 Task: Create Board Productivity Strategies to Workspace Corporate Communications. Create Board Customer Feedback Surveys to Workspace Corporate Communications. Create Board Customer Loyalty Program Strategy and Execution to Workspace Corporate Communications
Action: Mouse moved to (410, 95)
Screenshot: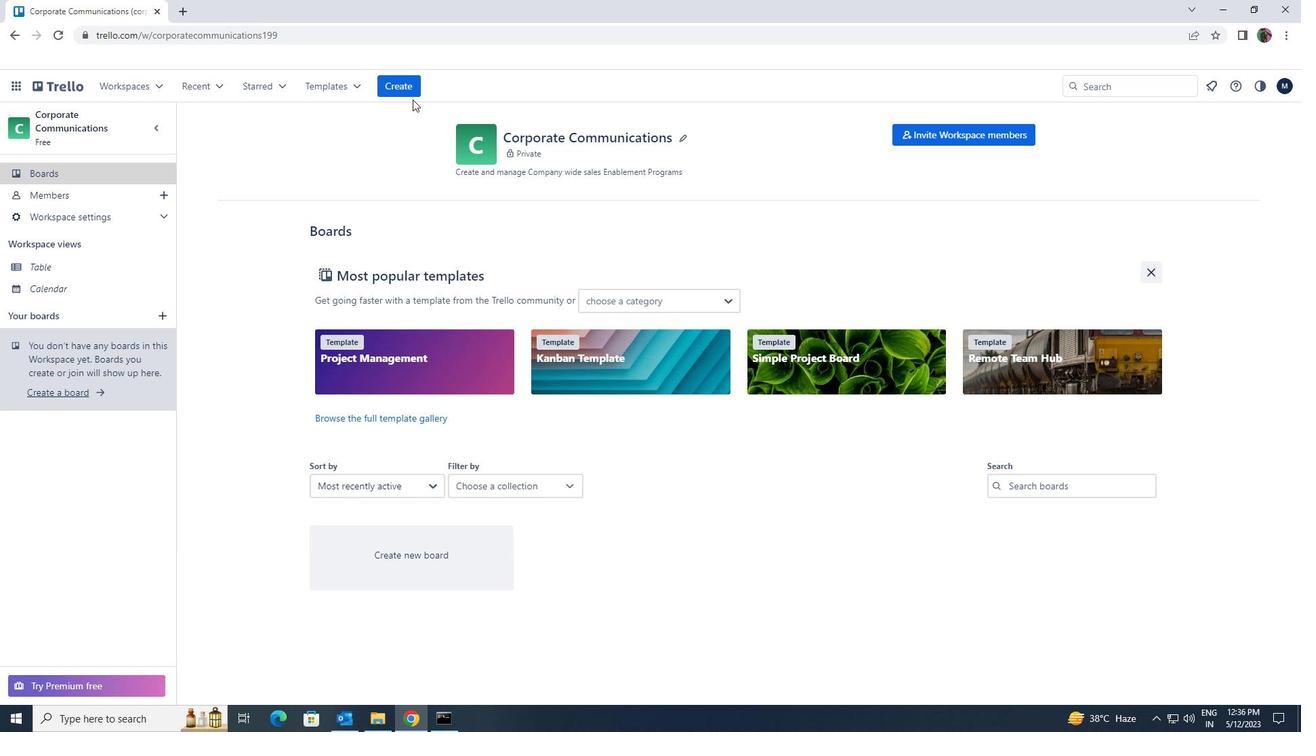 
Action: Mouse pressed left at (410, 95)
Screenshot: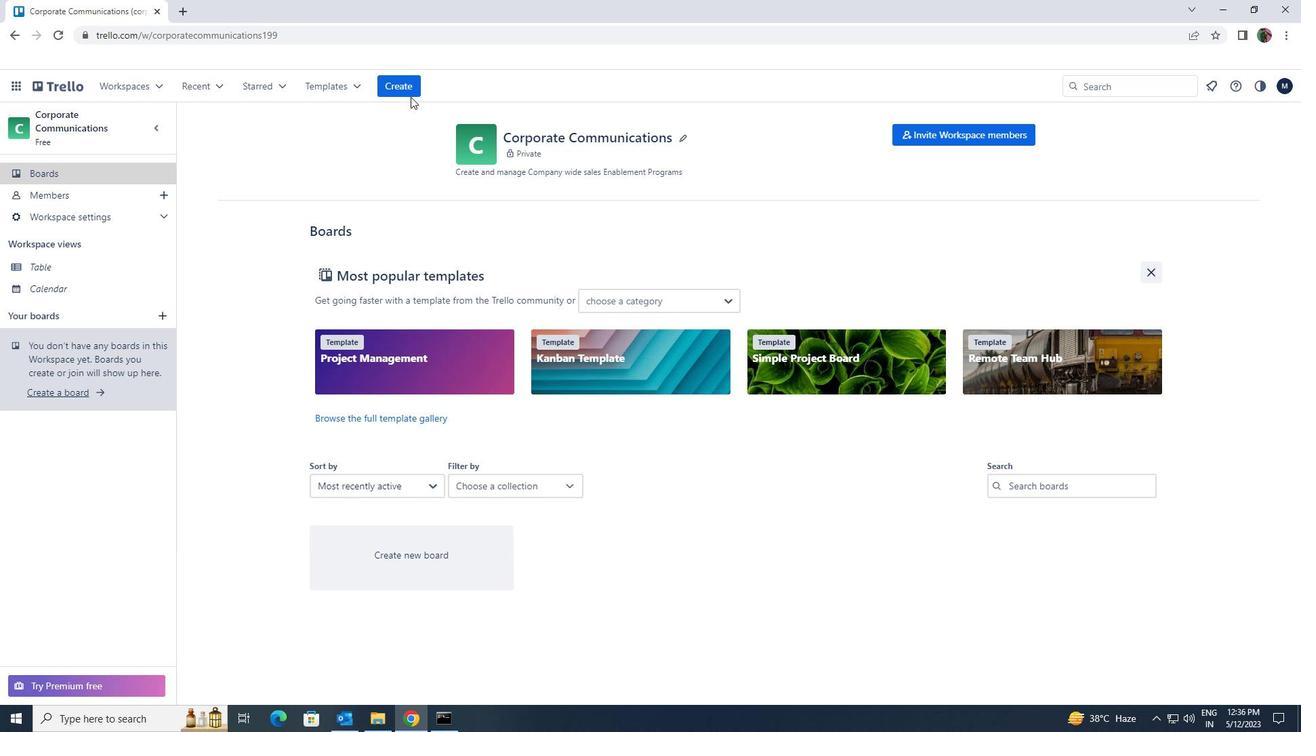 
Action: Mouse moved to (419, 128)
Screenshot: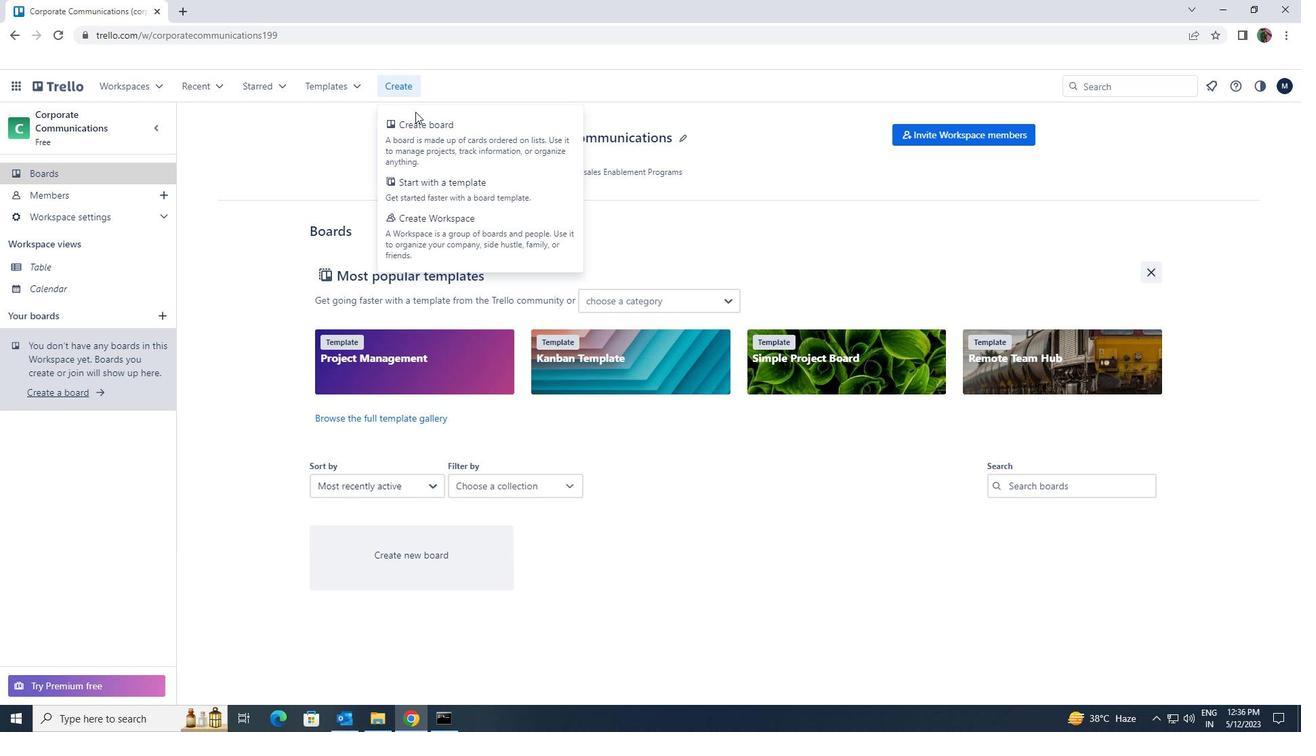 
Action: Mouse pressed left at (419, 128)
Screenshot: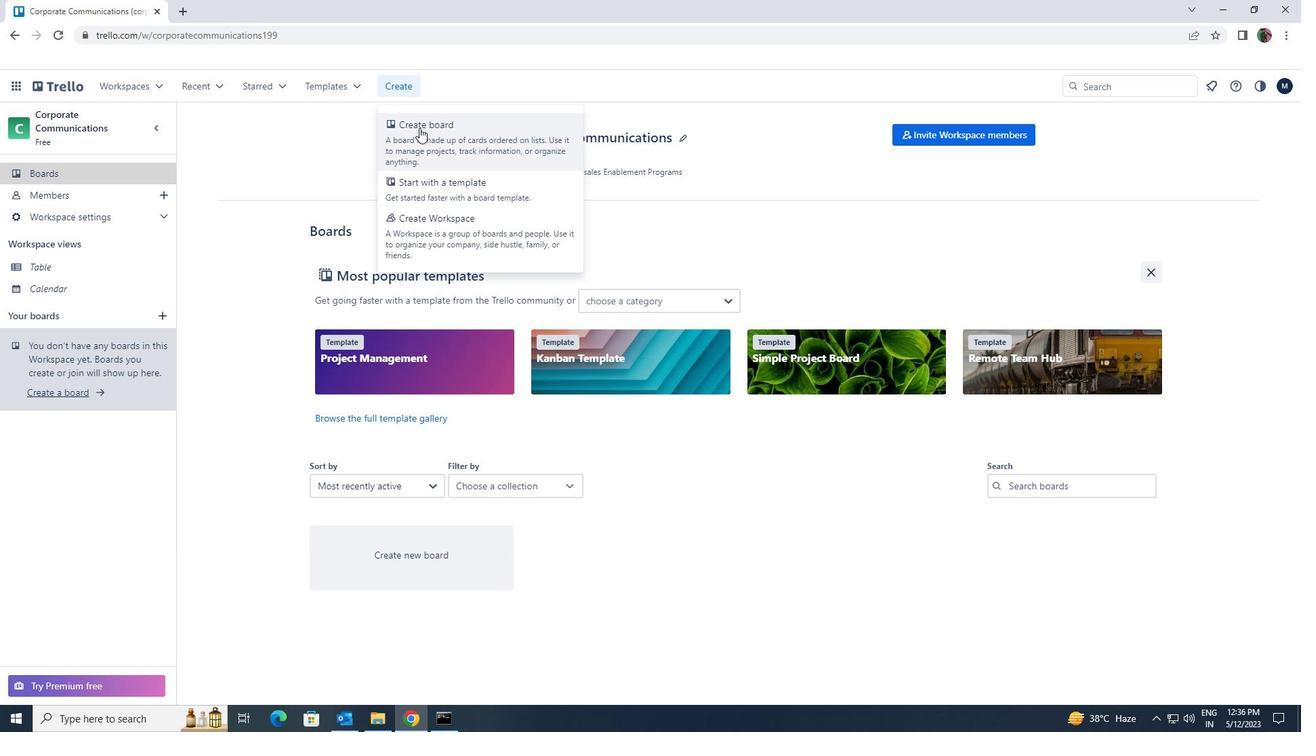 
Action: Mouse moved to (431, 122)
Screenshot: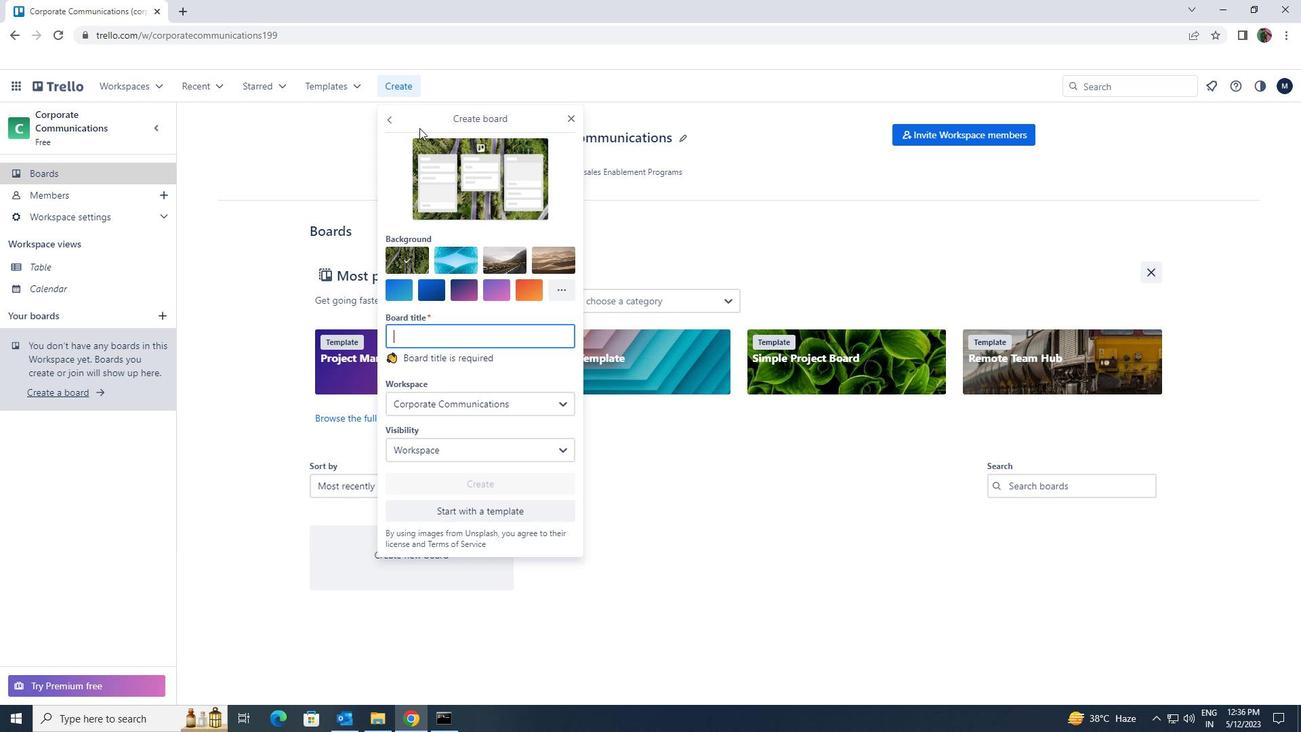 
Action: Key pressed <Key.shift>PRODY<Key.backspace>UCTIV<Key.backspace>VITY<Key.space><Key.shift><Key.shift><Key.shift><Key.shift><Key.shift><Key.shift>STRATEGIES
Screenshot: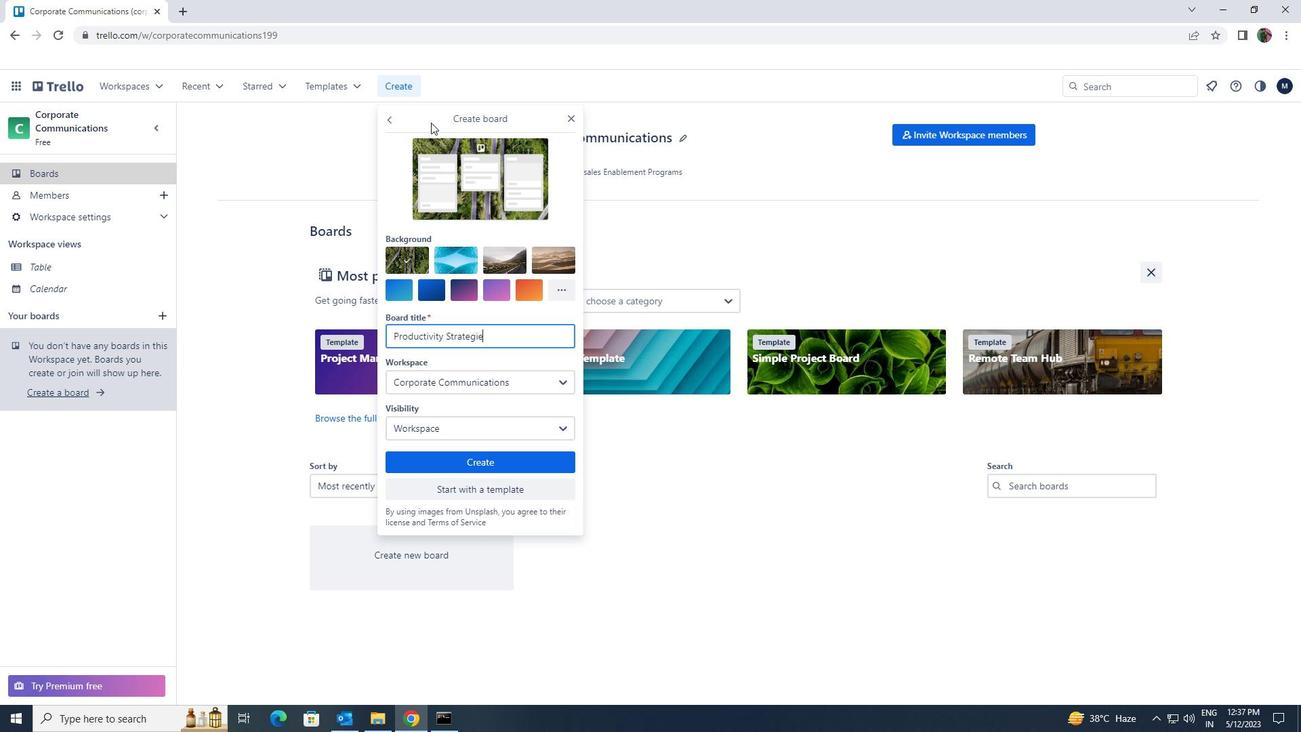 
Action: Mouse moved to (485, 455)
Screenshot: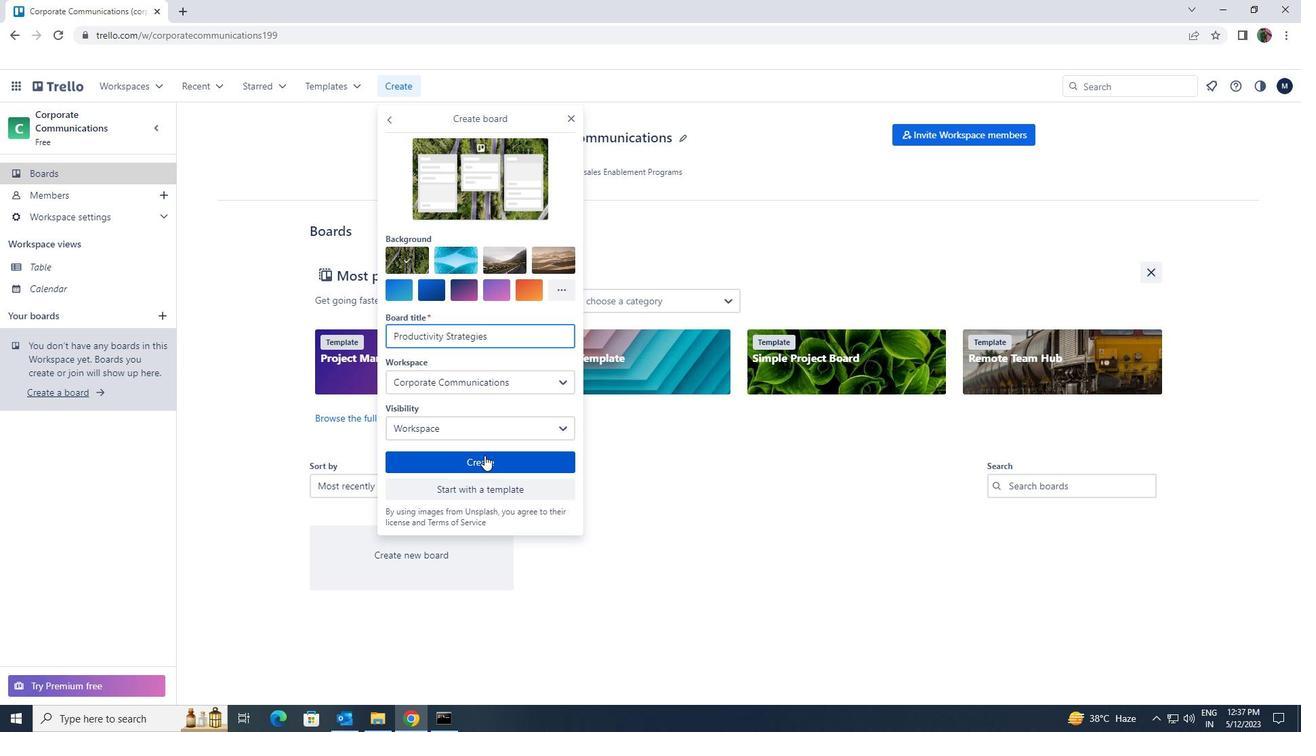 
Action: Mouse pressed left at (485, 455)
Screenshot: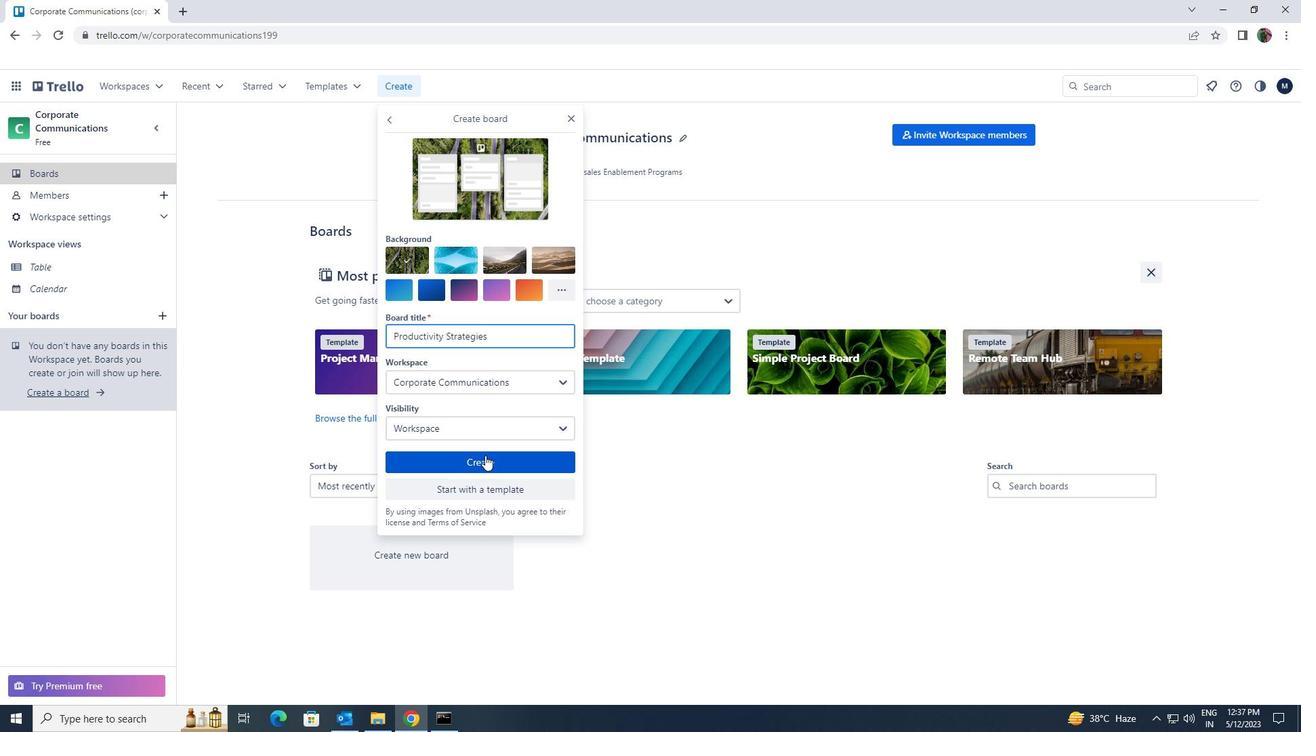 
Action: Mouse moved to (408, 88)
Screenshot: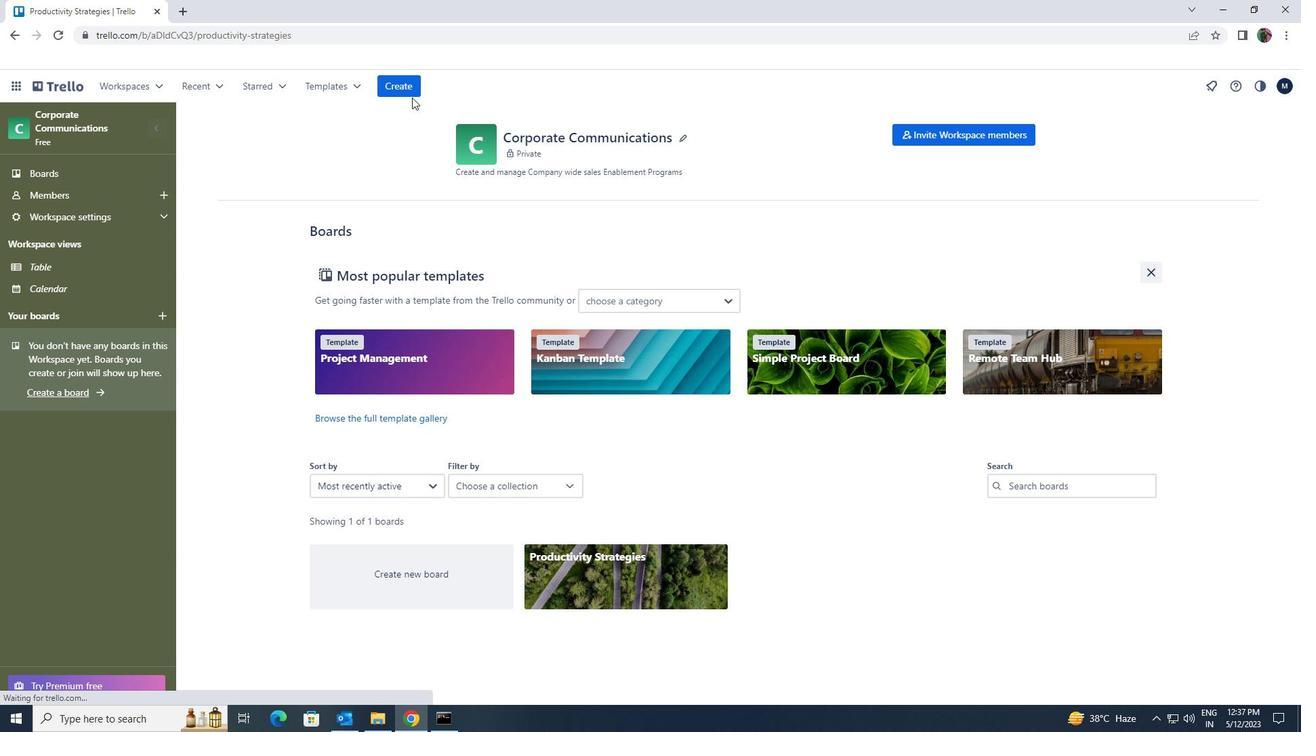 
Action: Mouse pressed left at (408, 88)
Screenshot: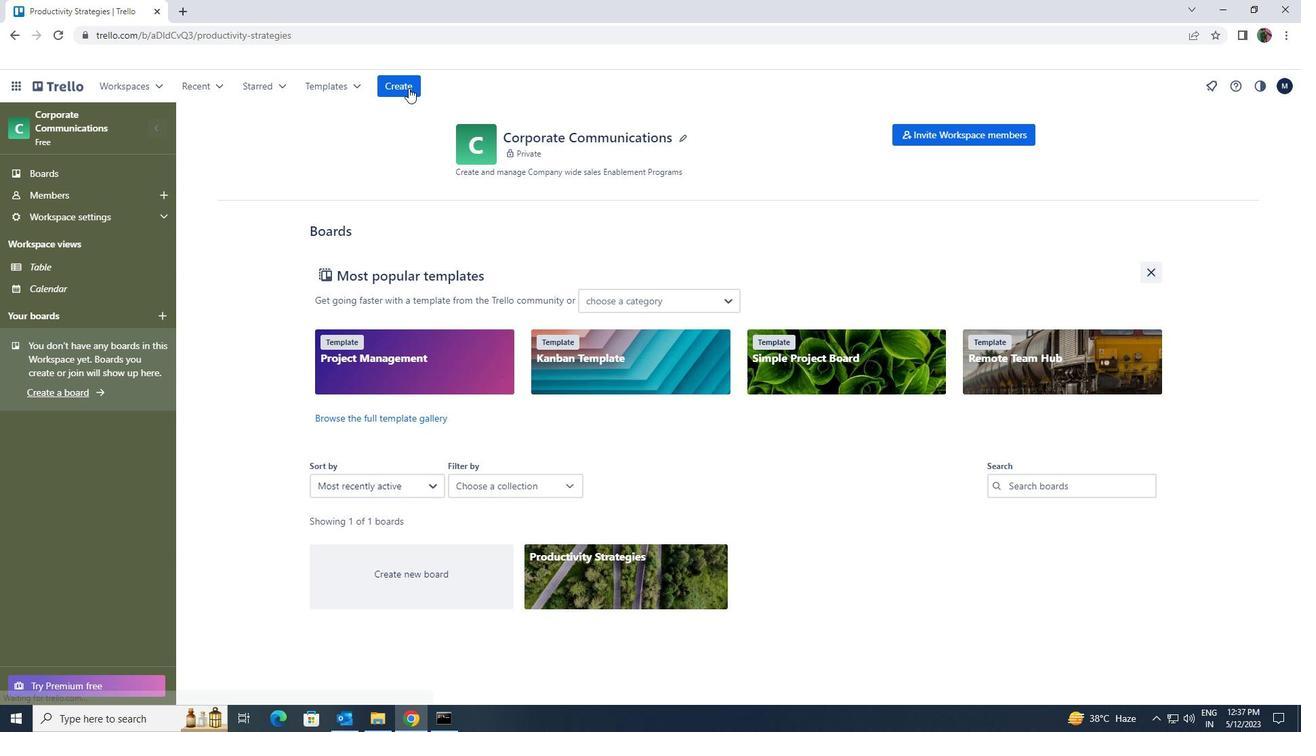
Action: Mouse moved to (421, 136)
Screenshot: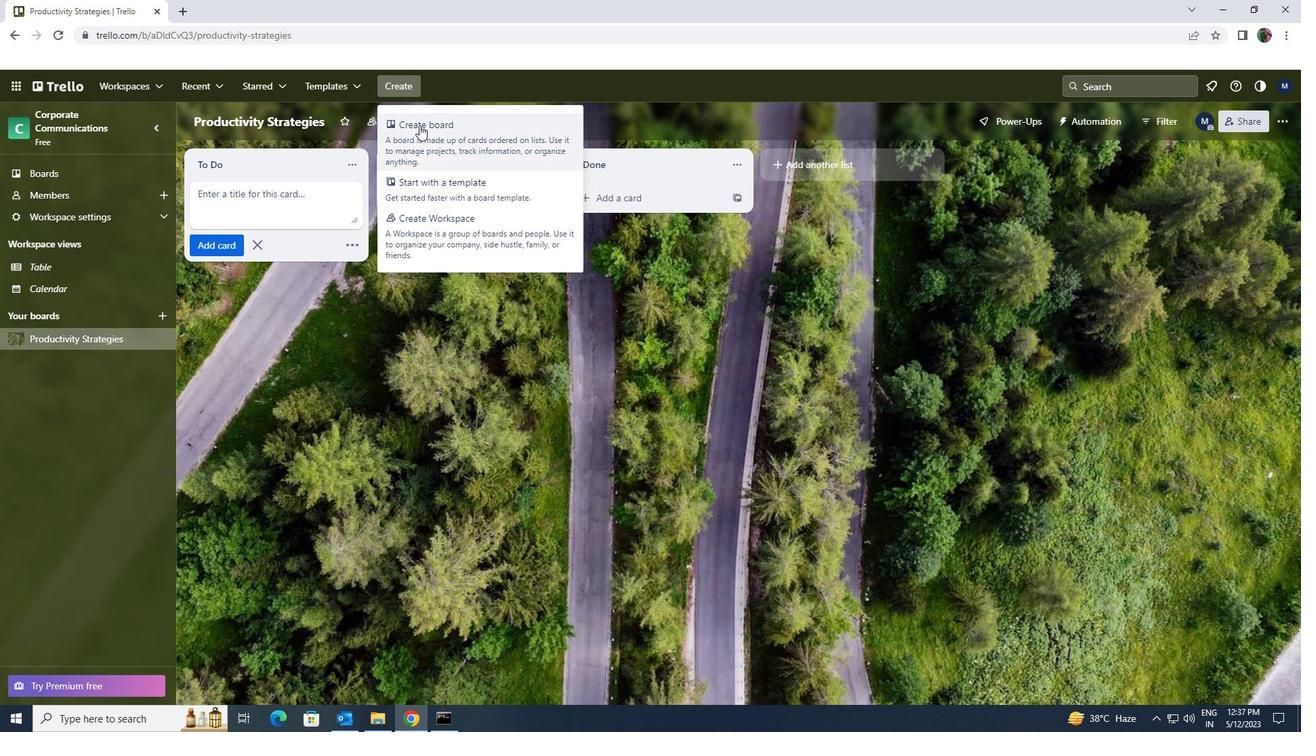 
Action: Mouse pressed left at (421, 136)
Screenshot: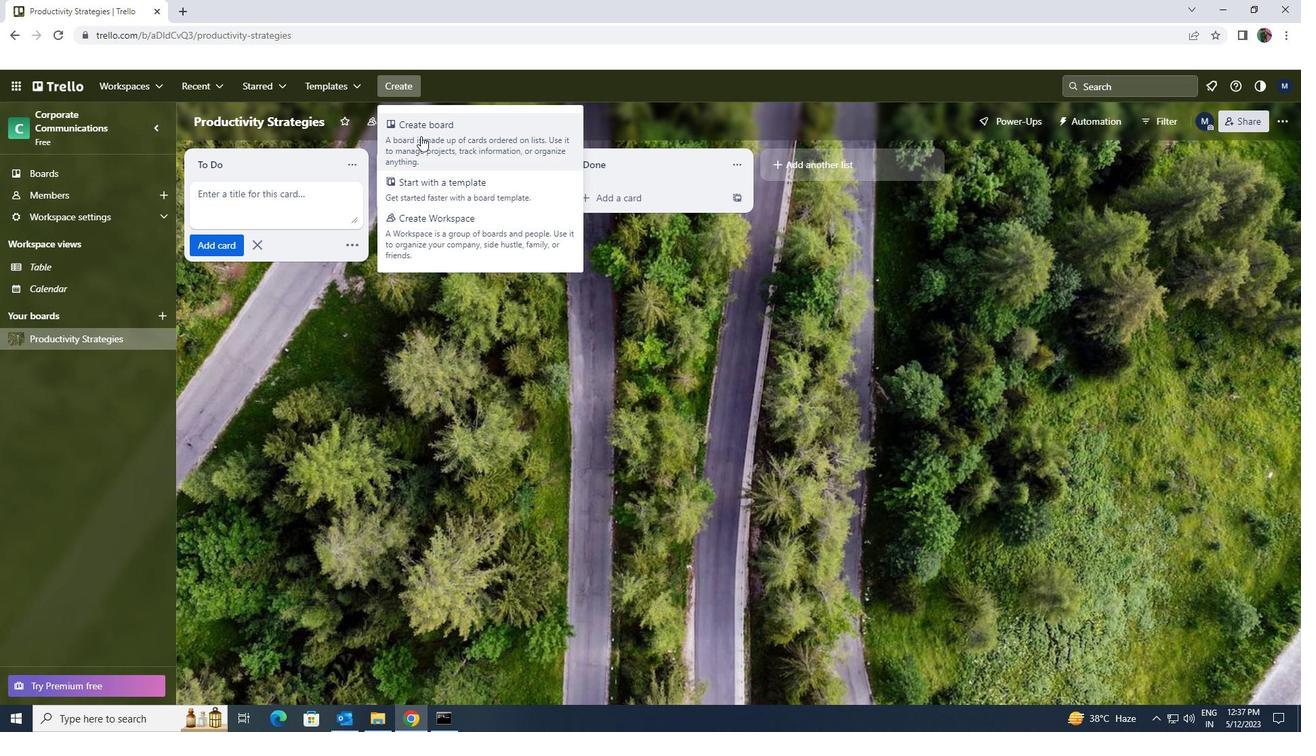 
Action: Key pressed <Key.shift>CUSTOMER<Key.space><Key.shift>FEEDBACK<Key.space><Key.shift>SURVEY
Screenshot: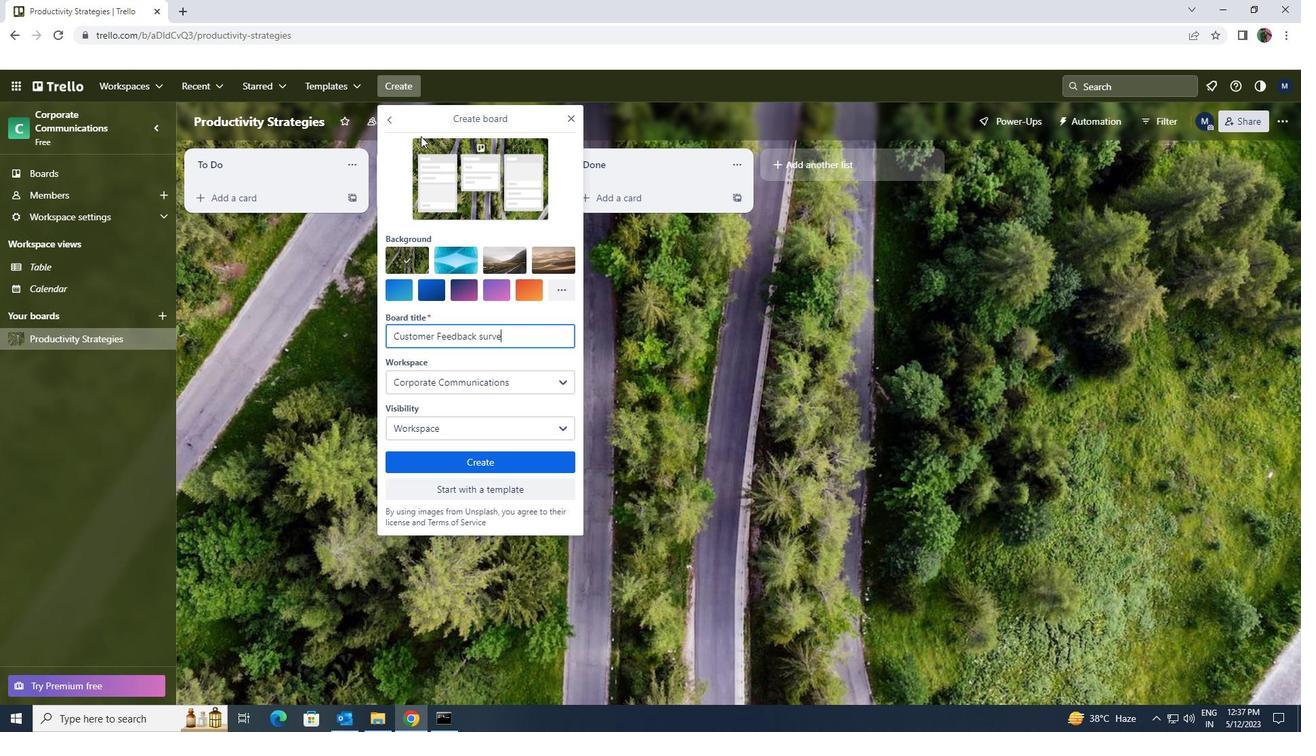 
Action: Mouse moved to (489, 465)
Screenshot: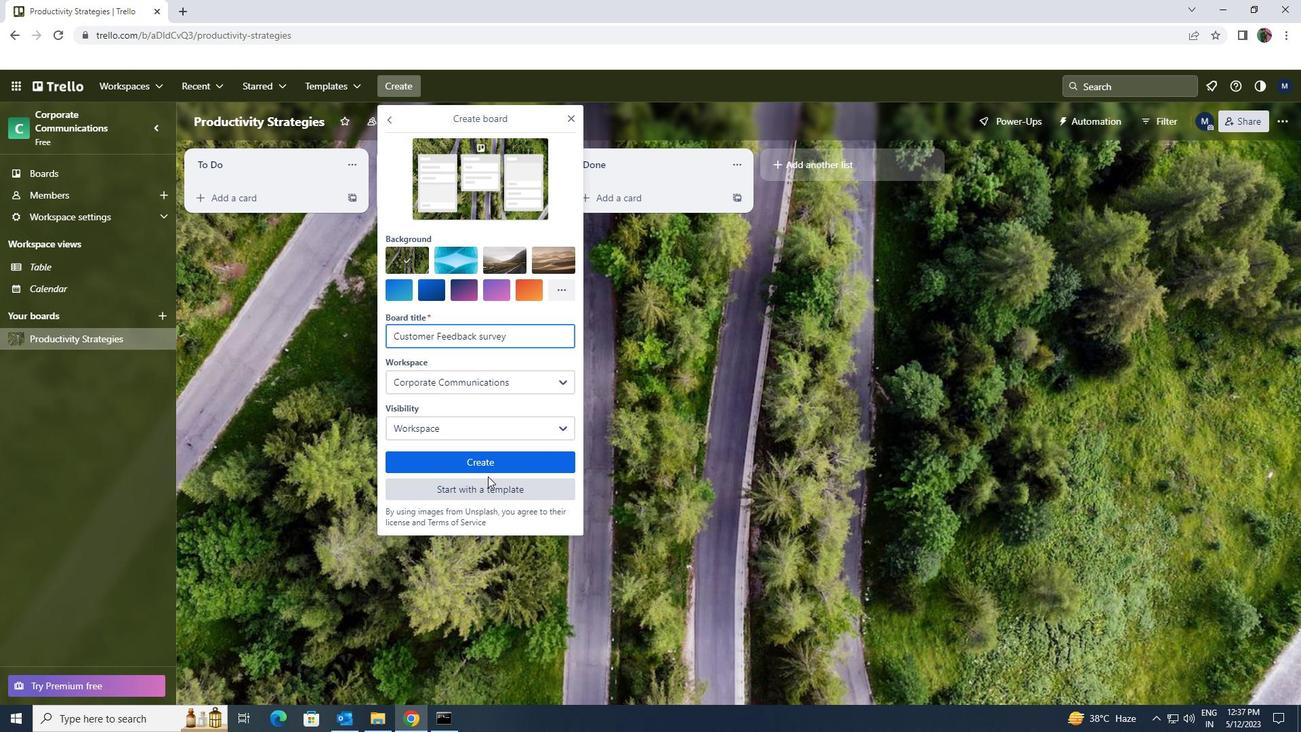 
Action: Mouse pressed left at (489, 465)
Screenshot: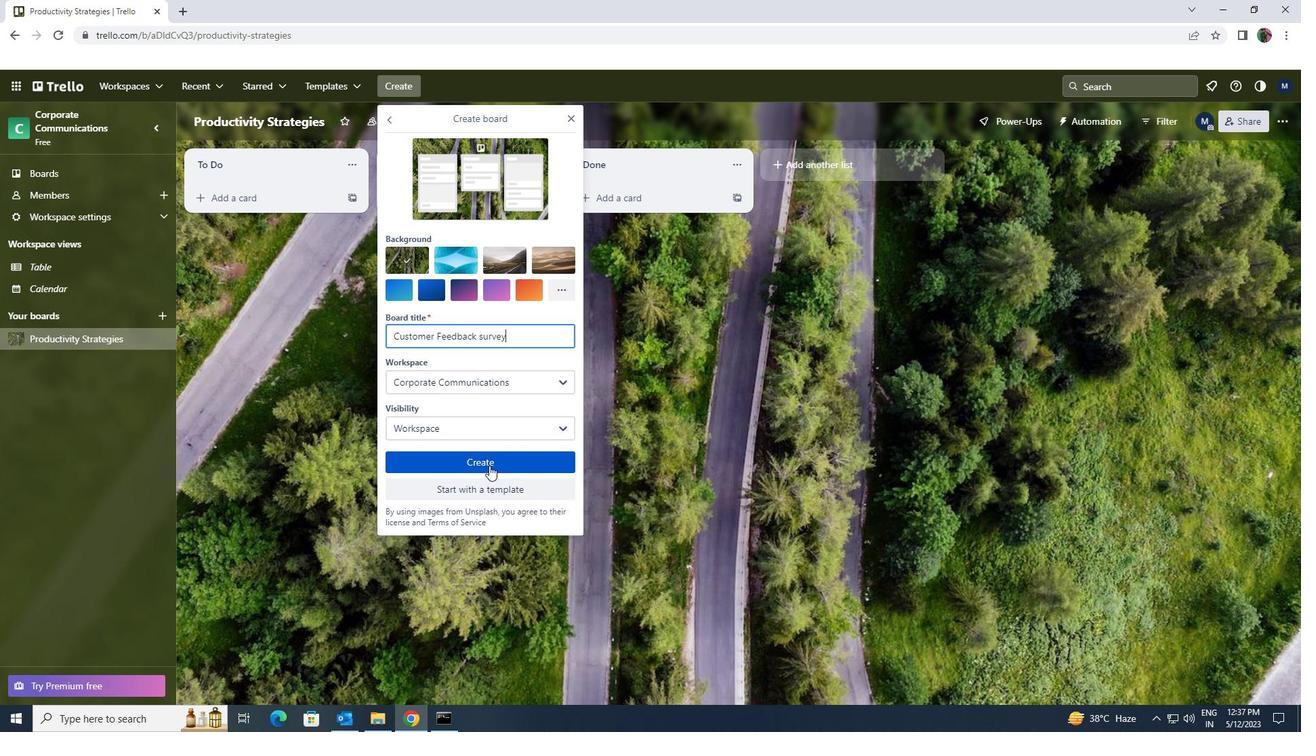 
Action: Mouse moved to (405, 86)
Screenshot: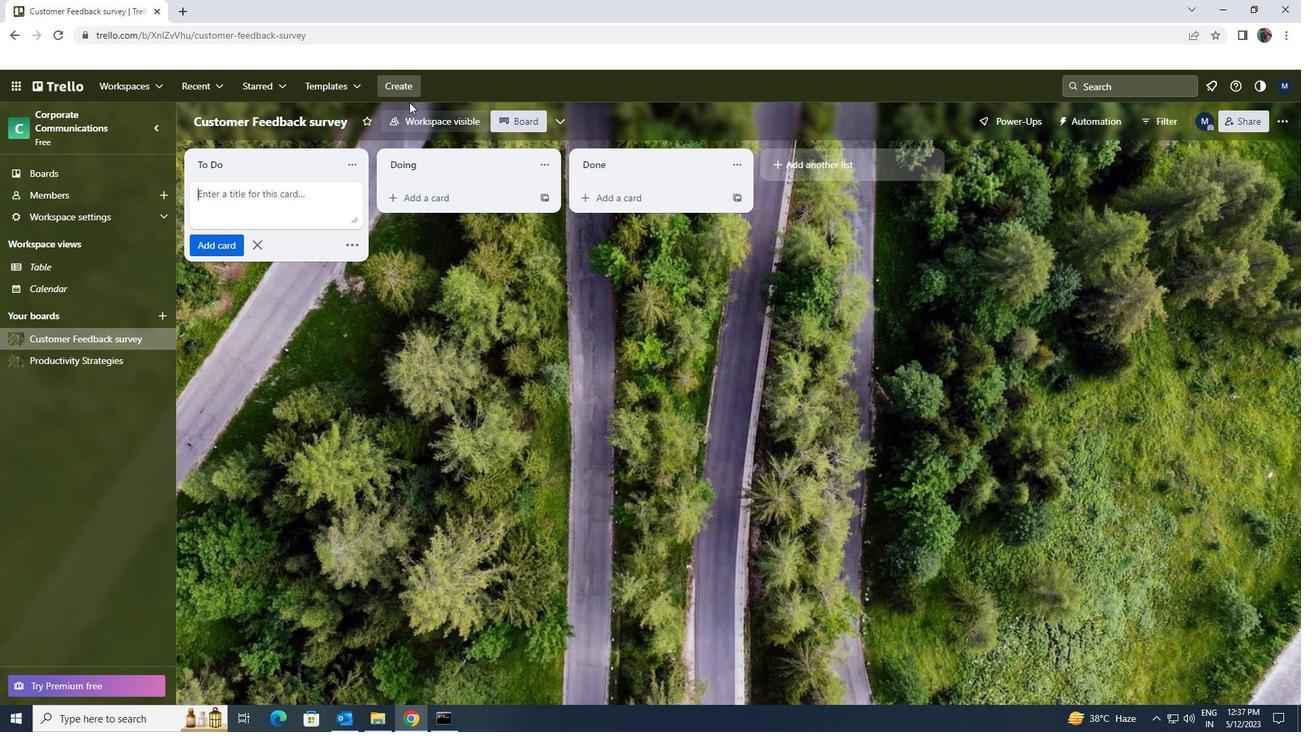 
Action: Mouse pressed left at (405, 86)
Screenshot: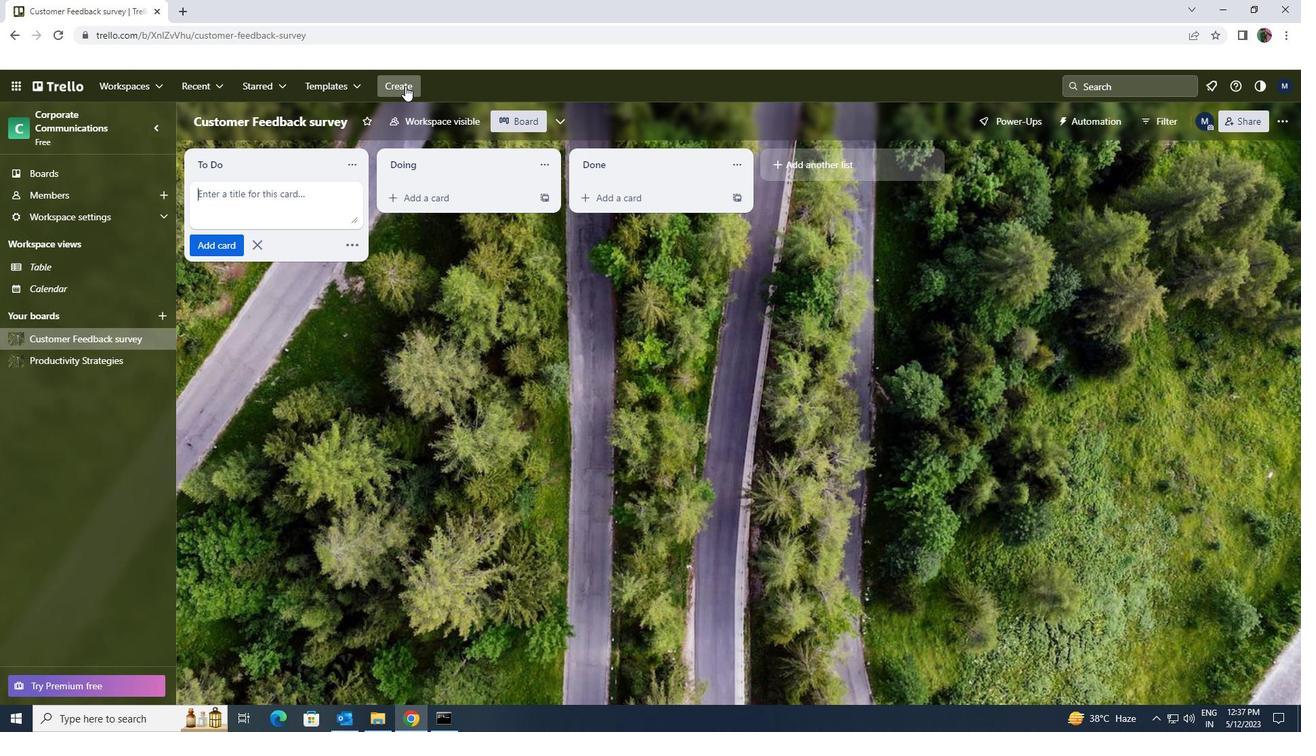 
Action: Mouse moved to (416, 139)
Screenshot: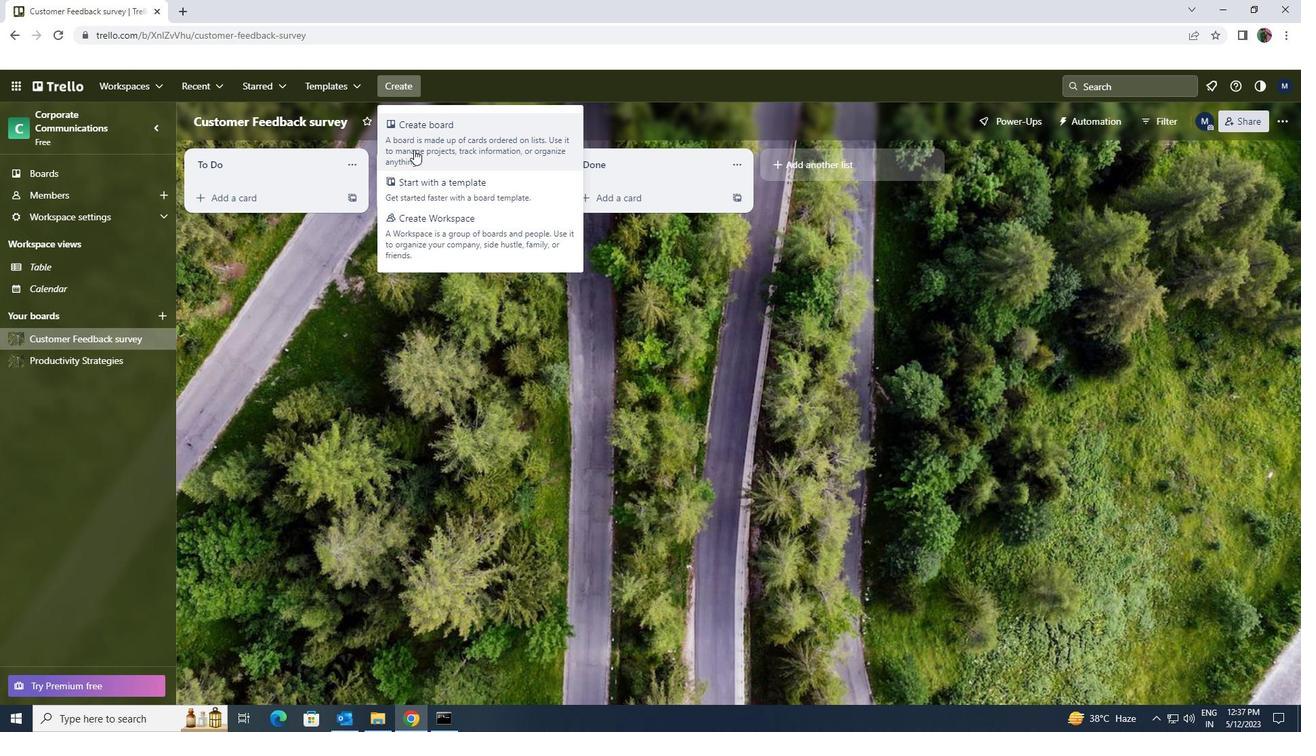
Action: Mouse pressed left at (416, 139)
Screenshot: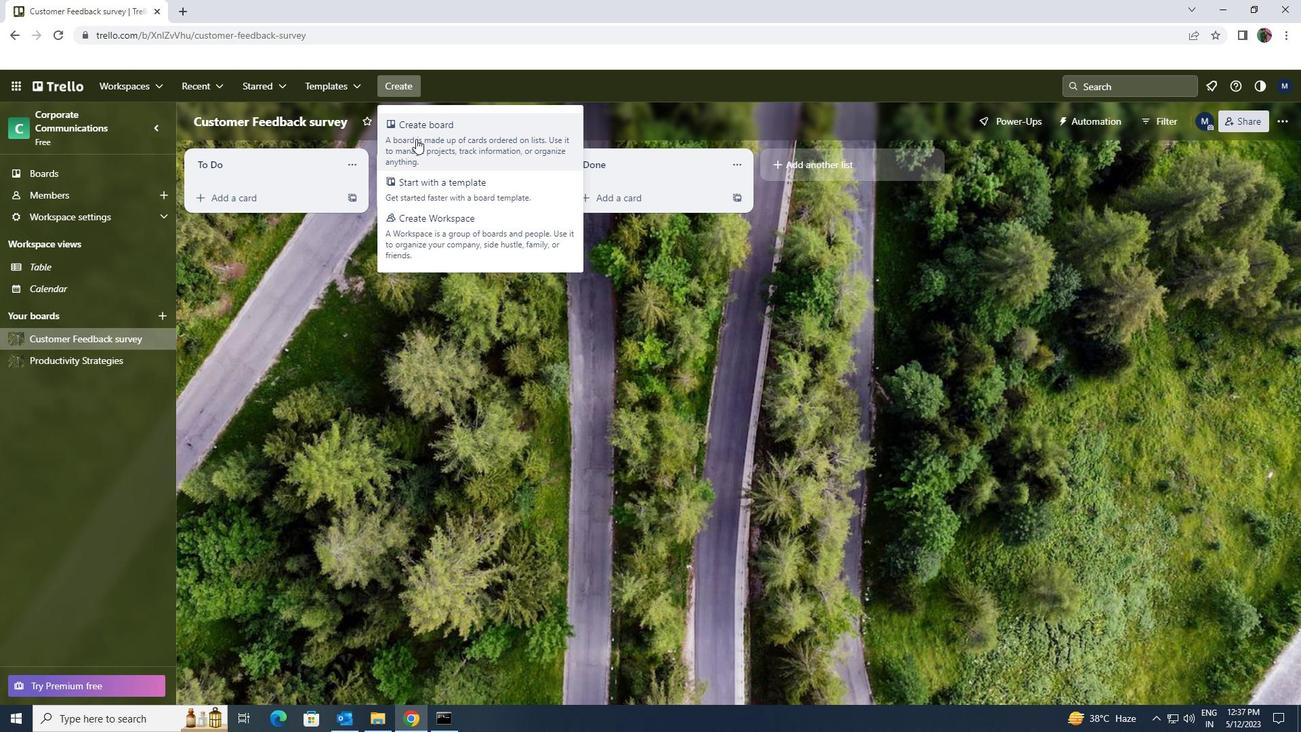 
Action: Key pressed <Key.shift>CUSTOMER<Key.space><Key.shift>LOYALTY<Key.space><Key.shift><Key.shift><Key.shift>PROGRAM<Key.space>AND<Key.space><Key.shift>EXECUTION<Key.space>
Screenshot: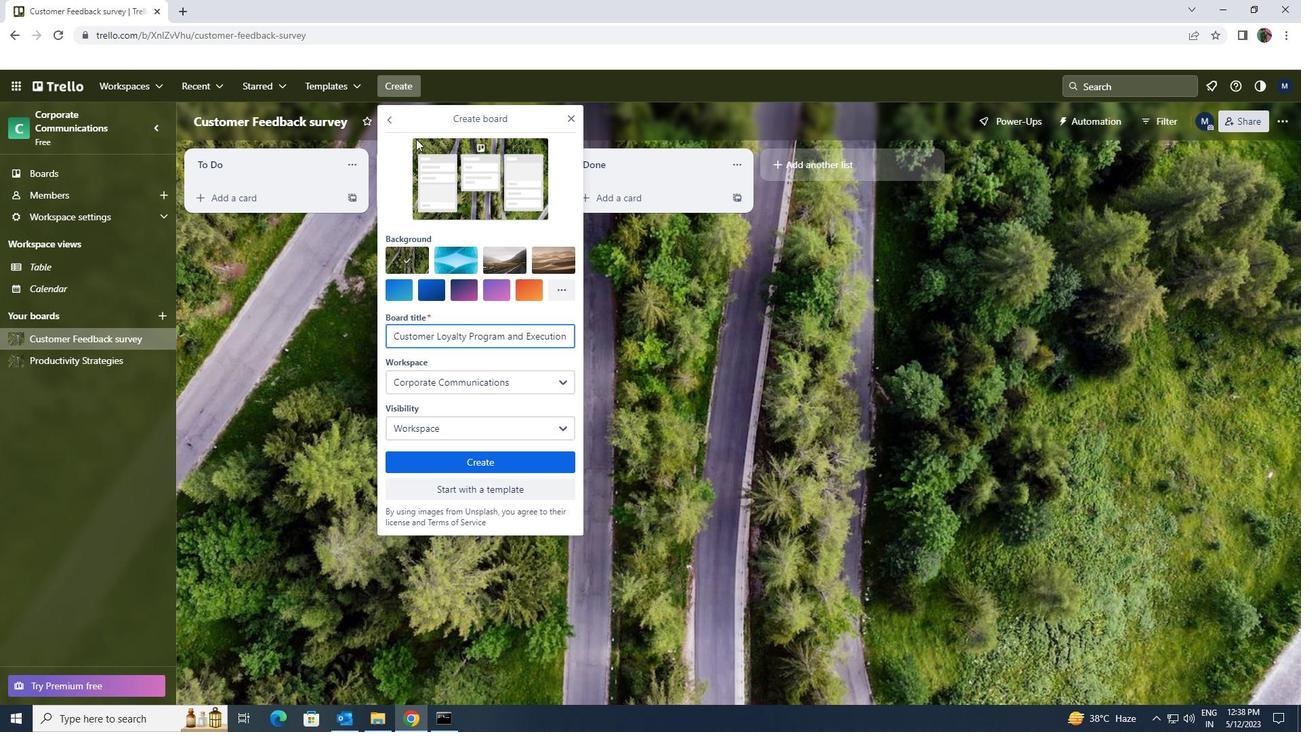 
Action: Mouse moved to (477, 456)
Screenshot: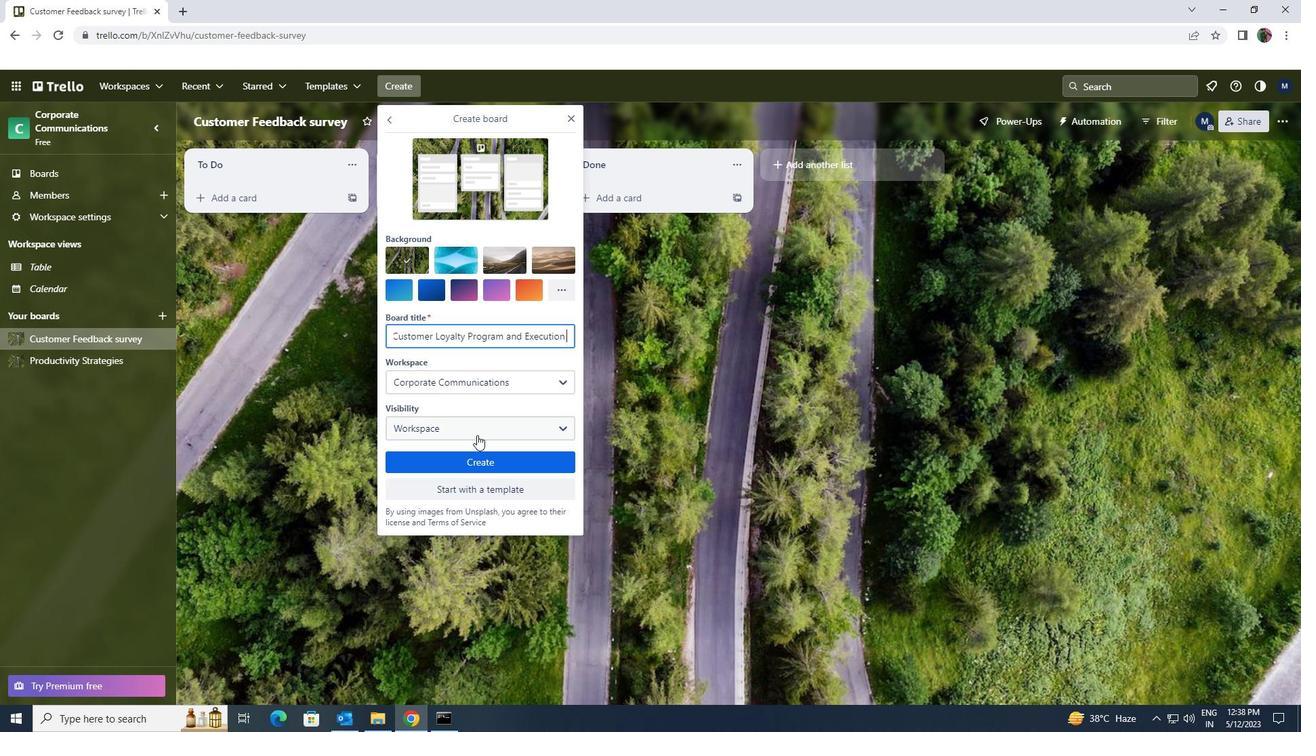 
Action: Mouse pressed left at (477, 456)
Screenshot: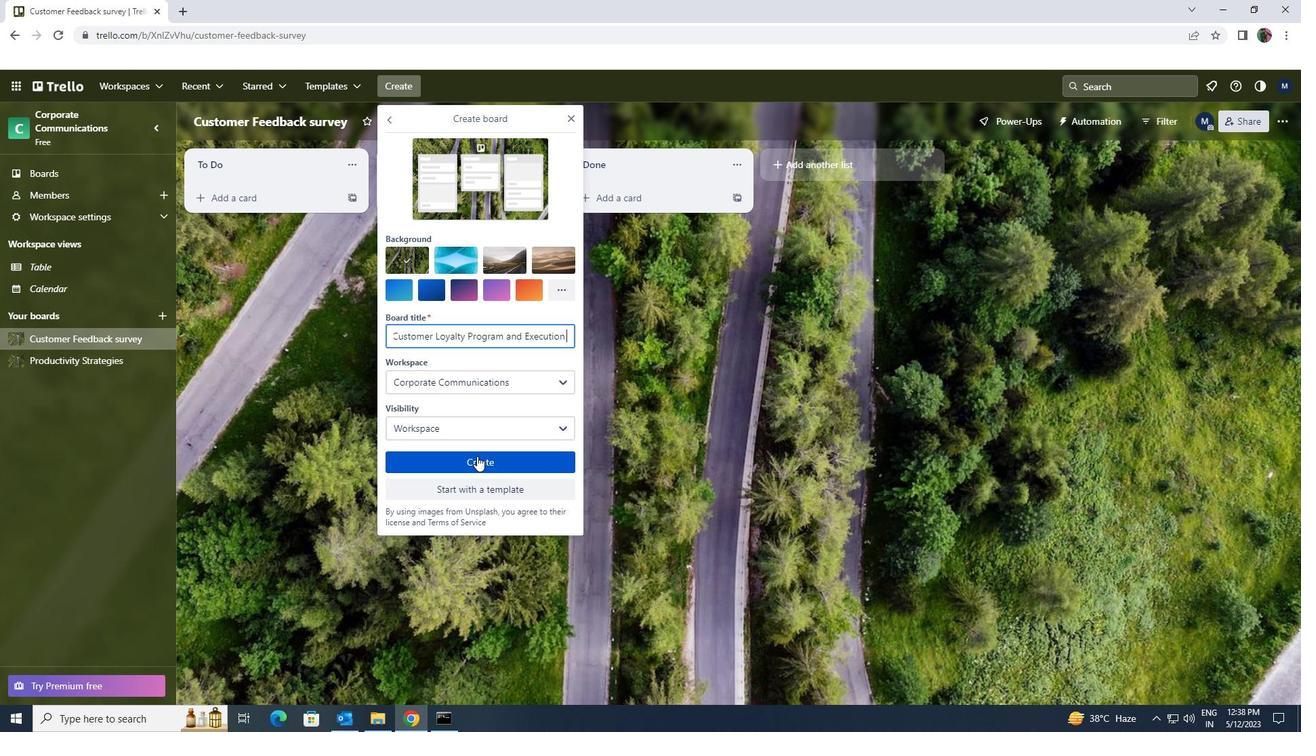
